 Task: Add the task  Create a new online platform for online legal consultations to the section Knowledge Sharing Sprint in the project BoostPro and add a Due Date to the respective task as 2023/09/27
Action: Mouse moved to (771, 623)
Screenshot: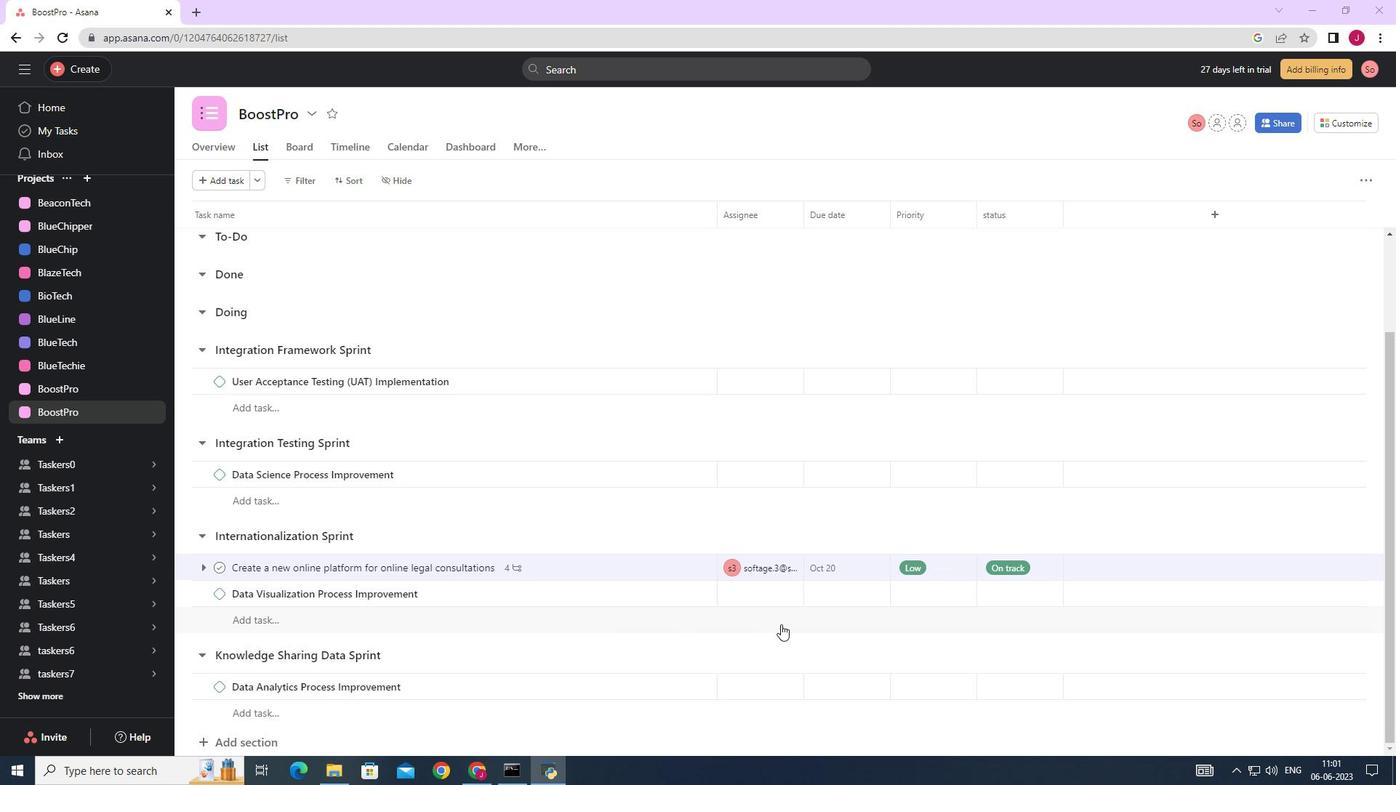 
Action: Mouse scrolled (771, 622) with delta (0, 0)
Screenshot: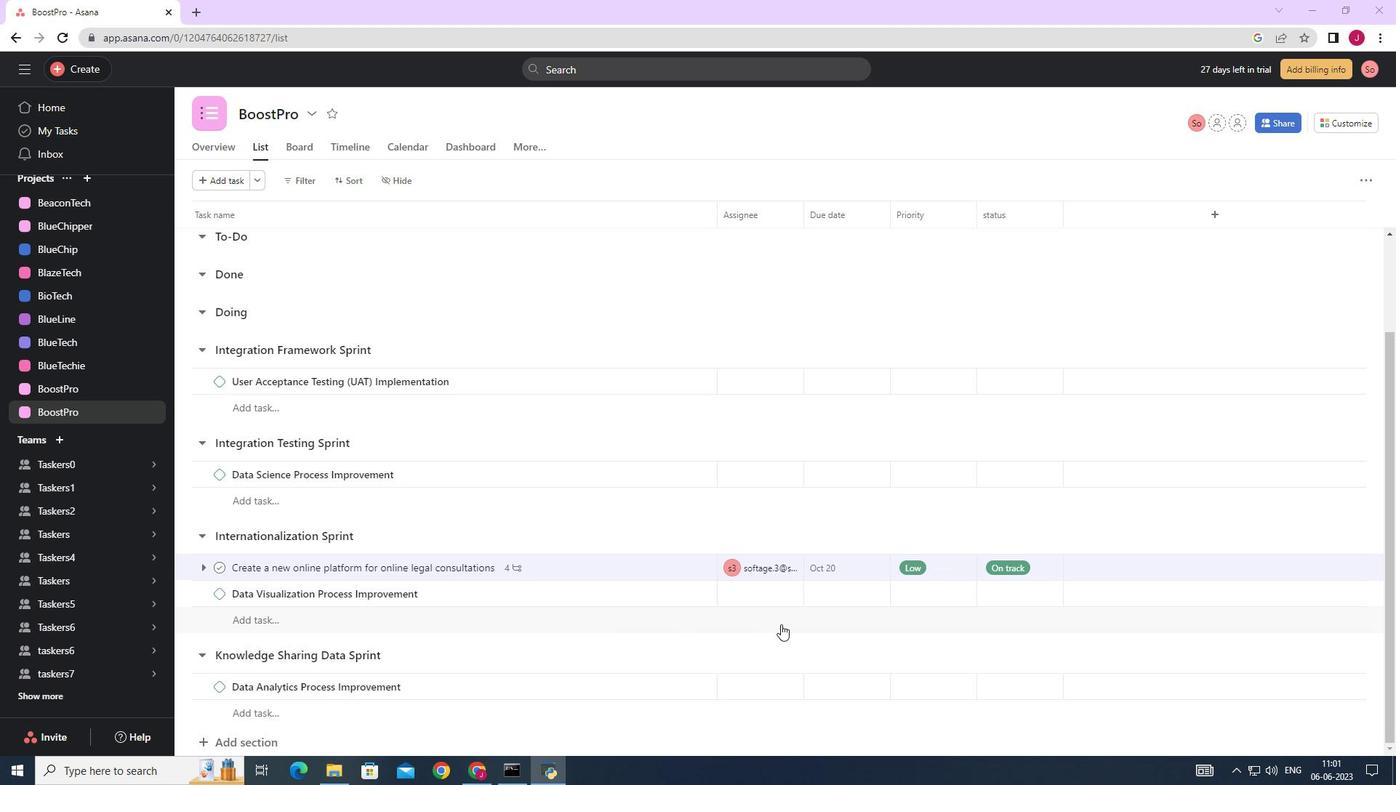 
Action: Mouse moved to (767, 623)
Screenshot: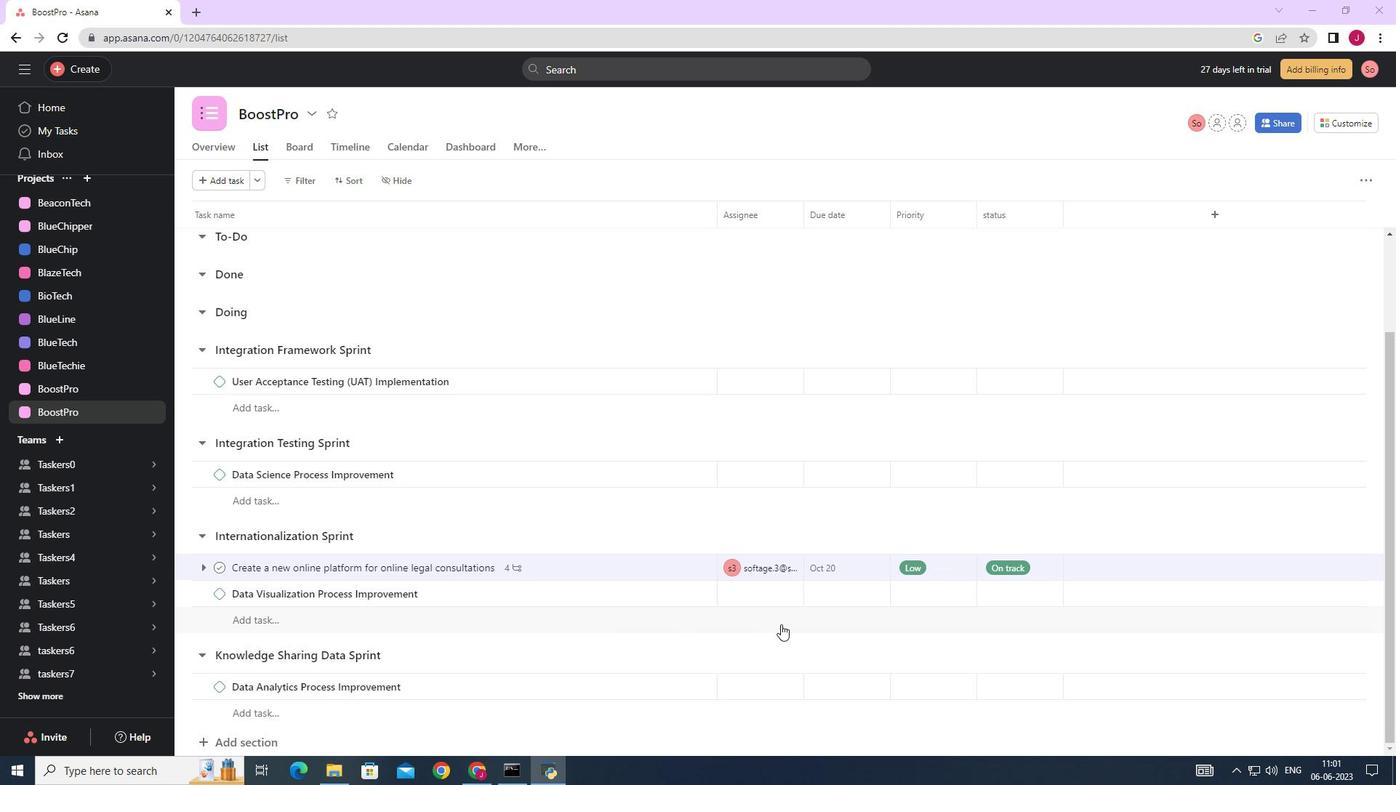 
Action: Mouse scrolled (767, 622) with delta (0, 0)
Screenshot: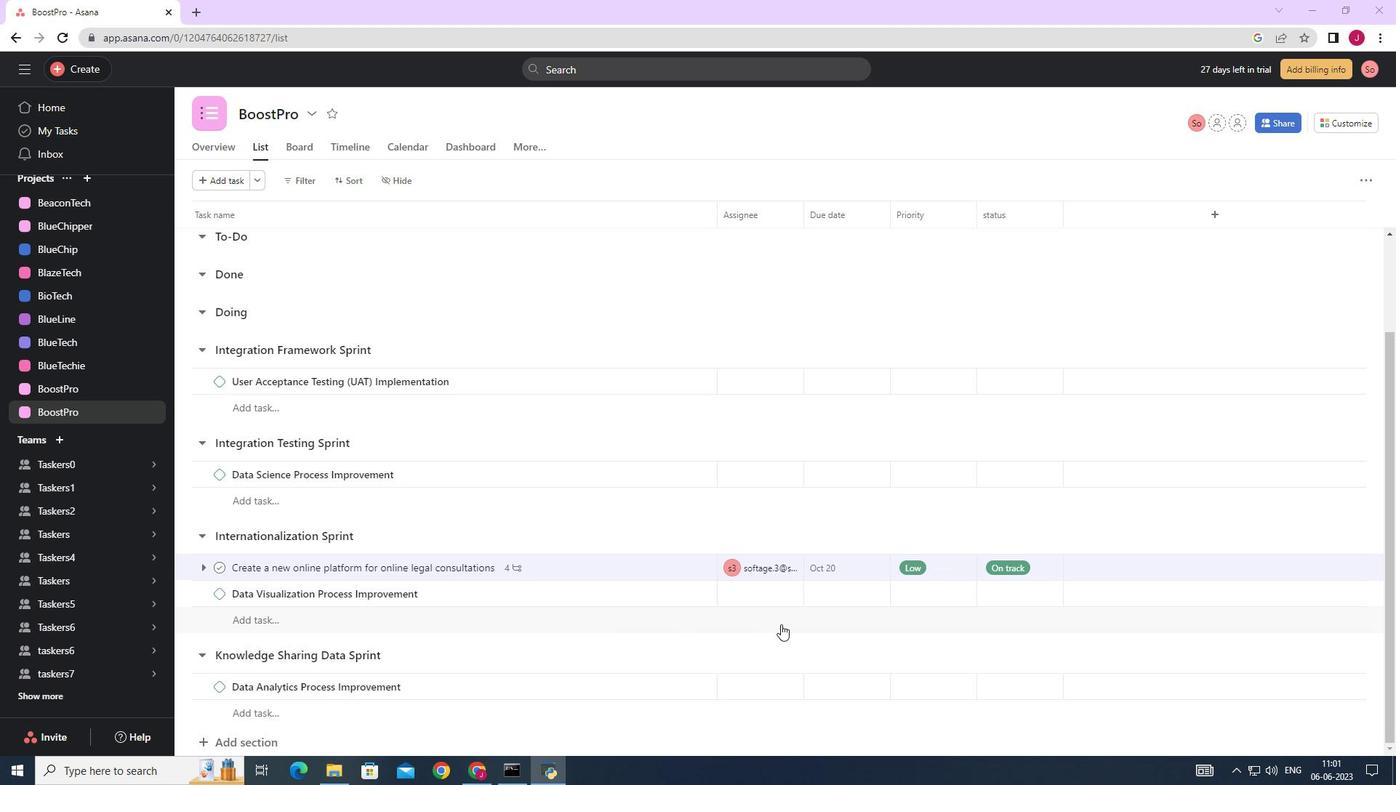 
Action: Mouse moved to (764, 623)
Screenshot: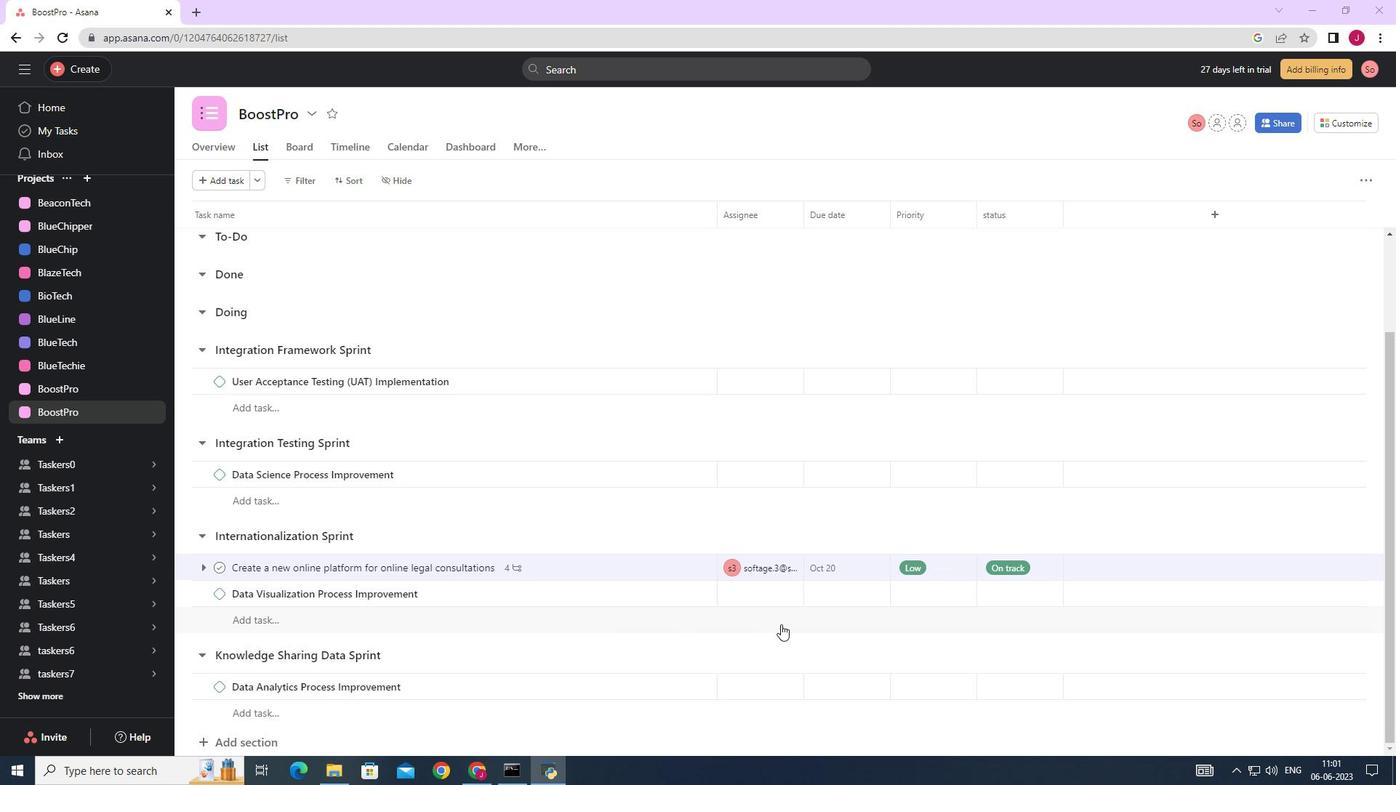 
Action: Mouse scrolled (764, 622) with delta (0, 0)
Screenshot: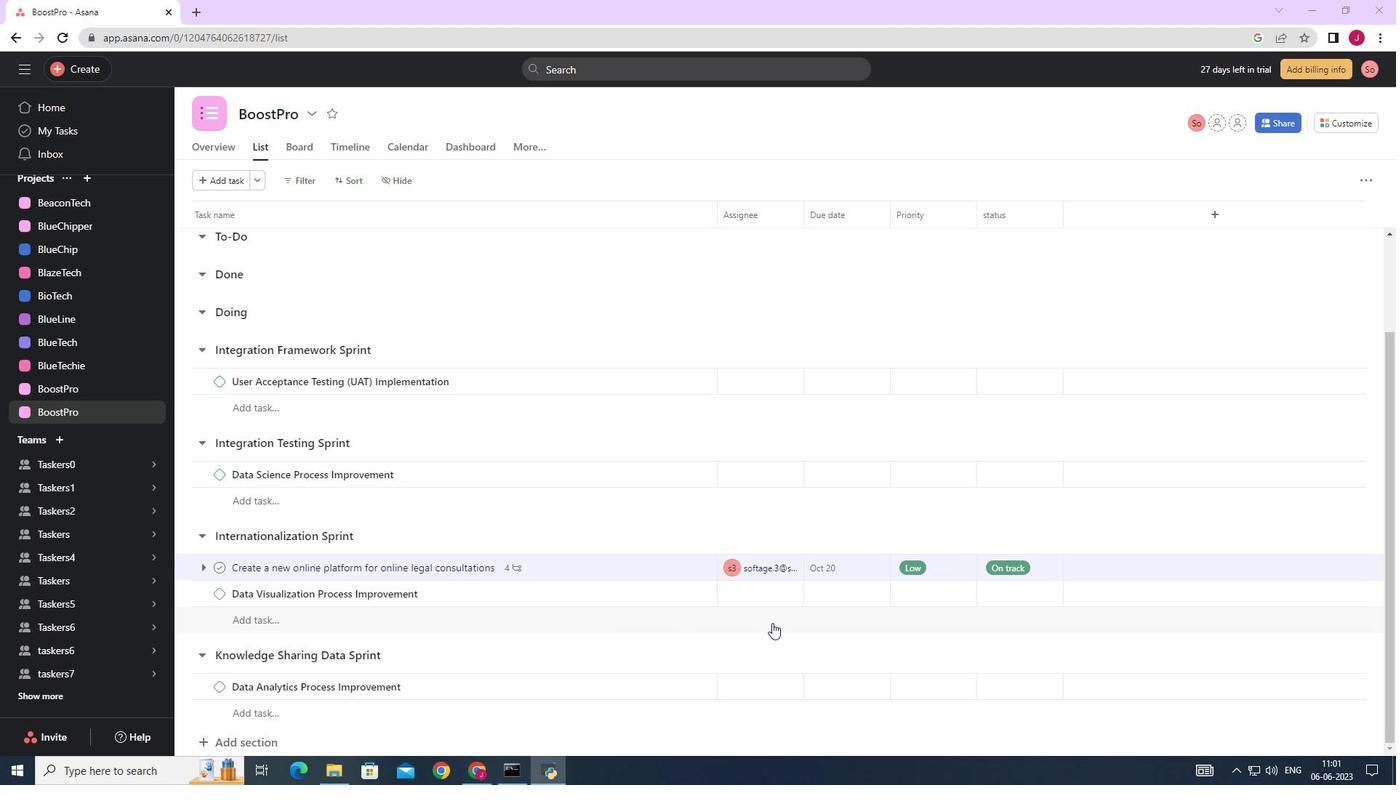 
Action: Mouse moved to (762, 622)
Screenshot: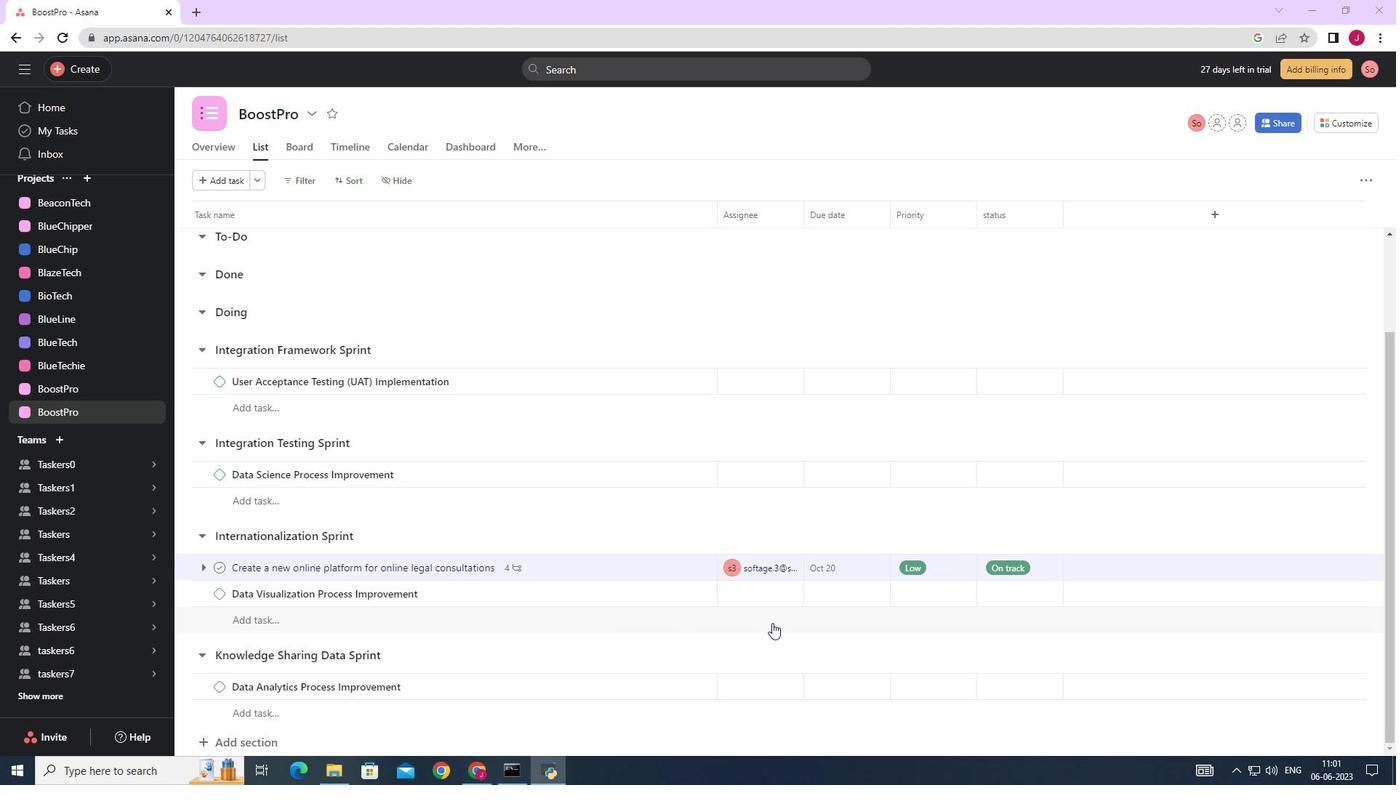 
Action: Mouse scrolled (762, 621) with delta (0, 0)
Screenshot: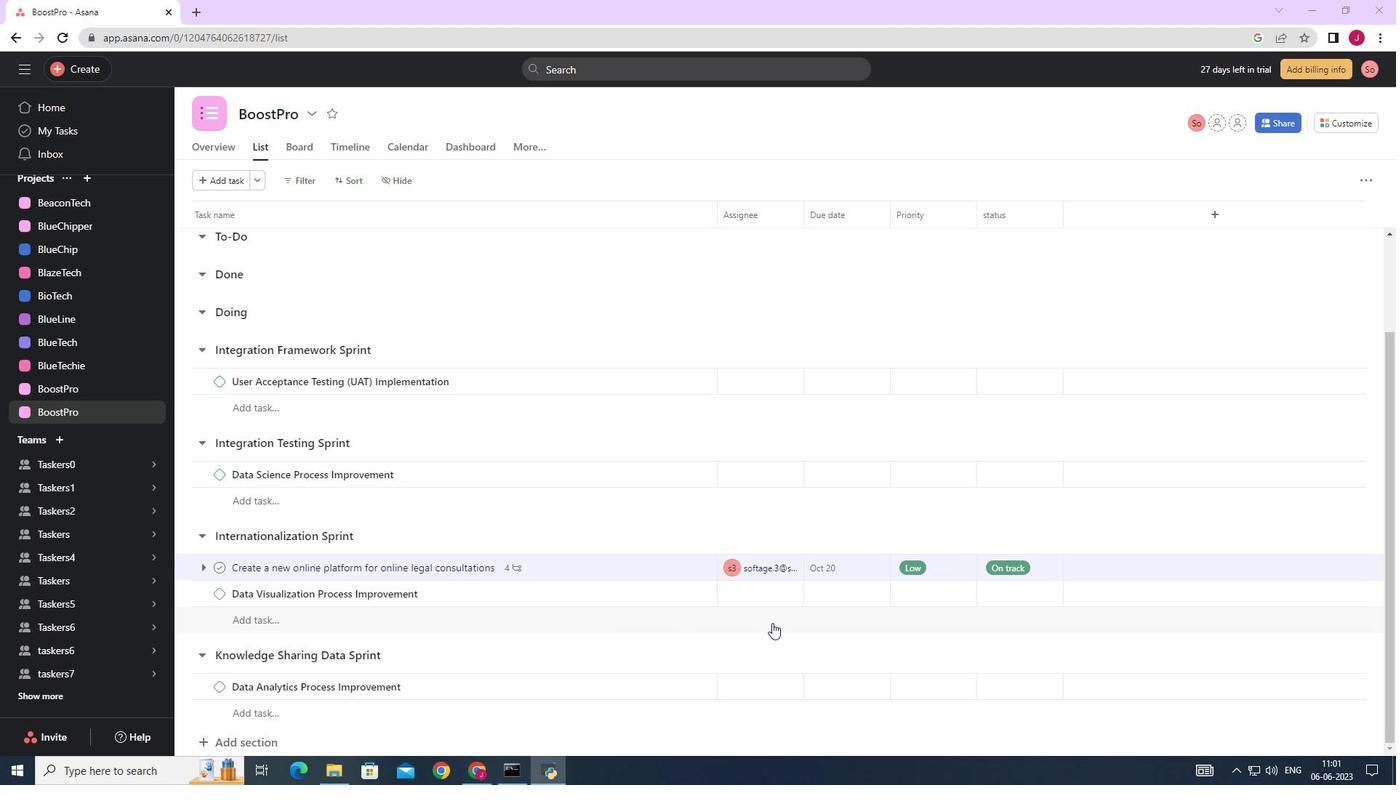 
Action: Mouse moved to (760, 622)
Screenshot: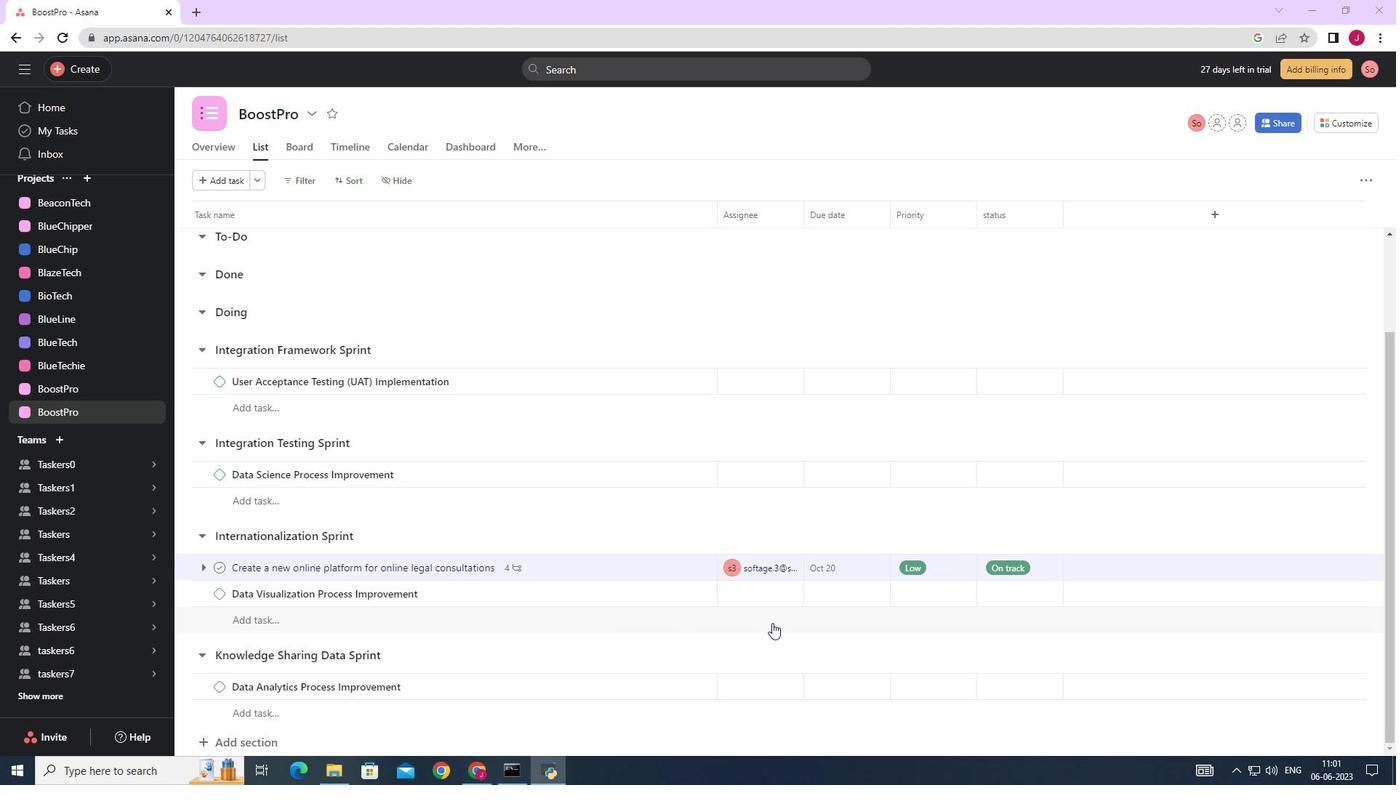 
Action: Mouse scrolled (760, 621) with delta (0, 0)
Screenshot: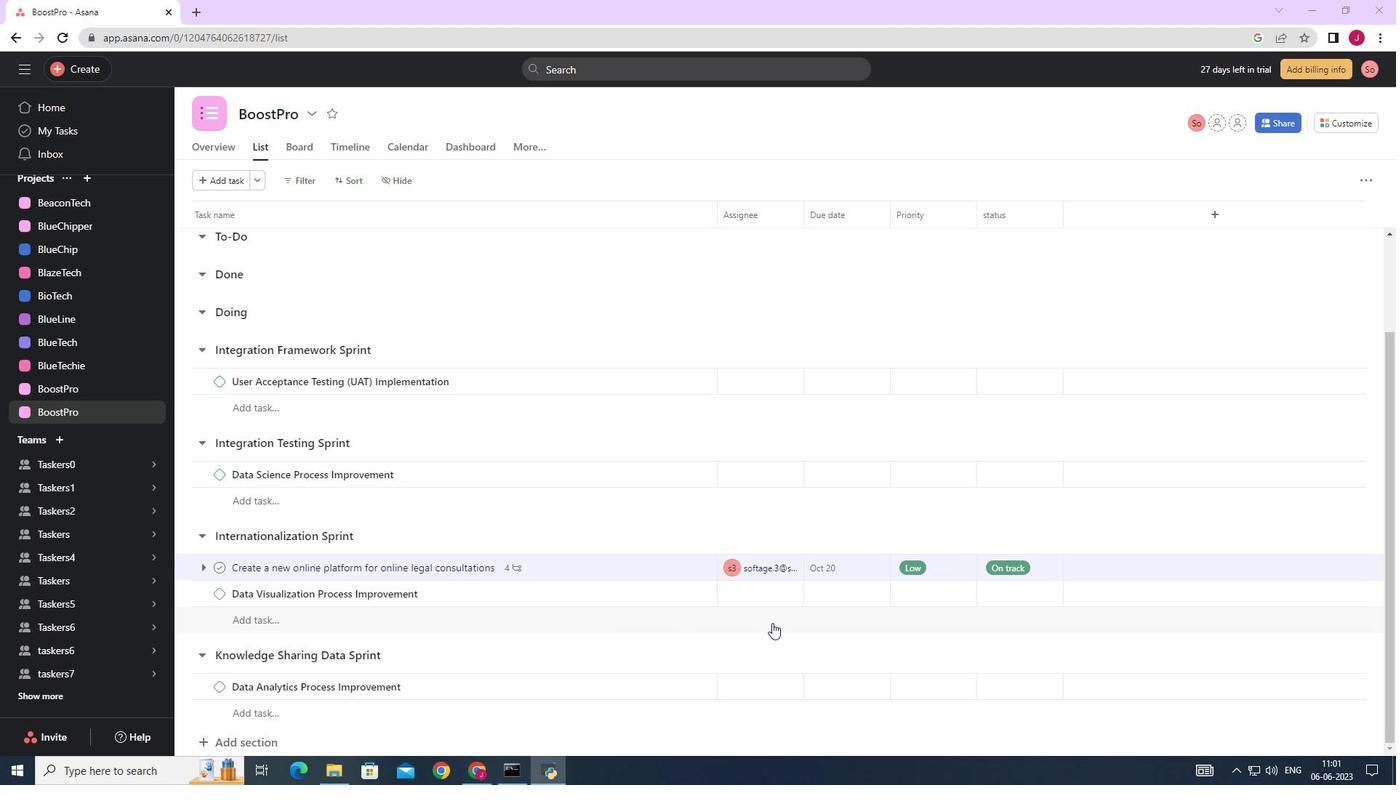 
Action: Mouse moved to (678, 568)
Screenshot: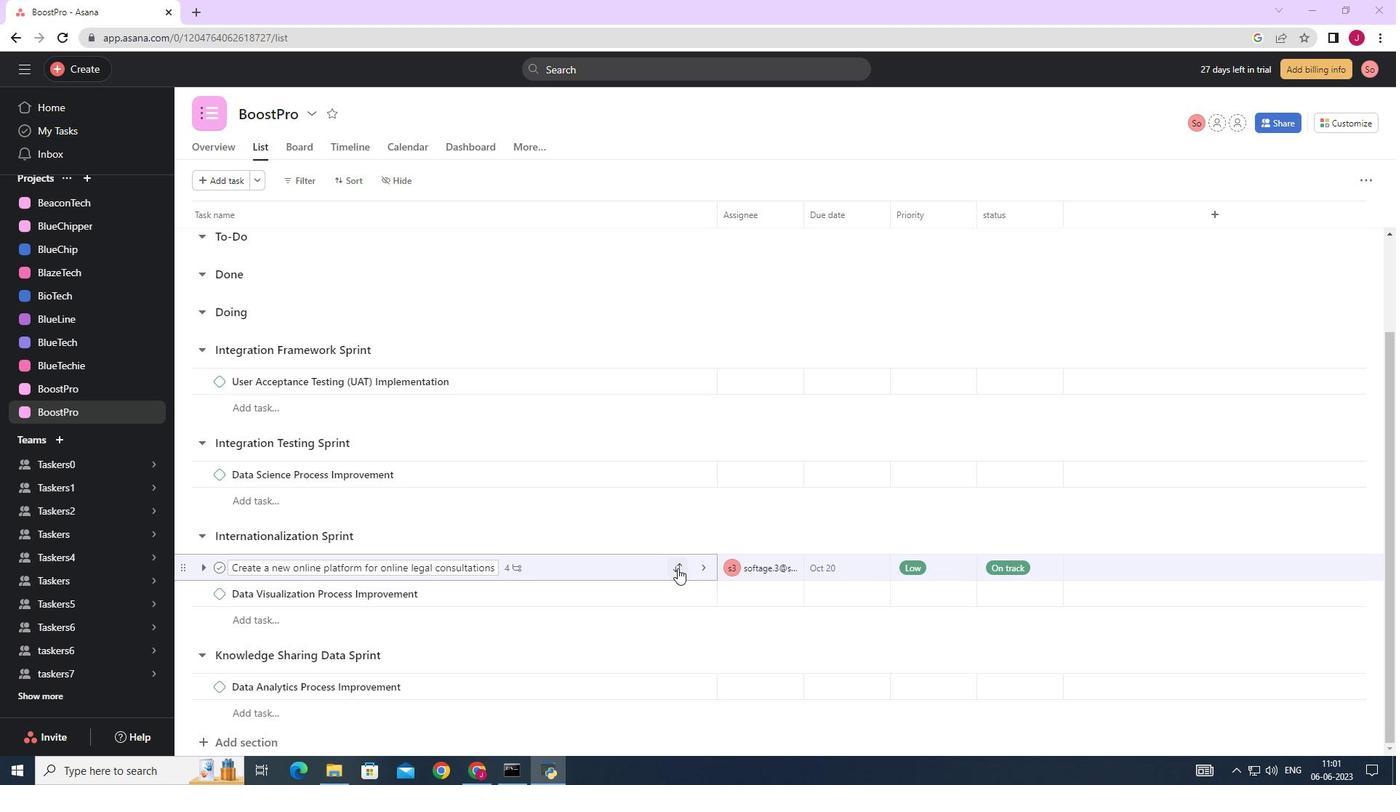 
Action: Mouse pressed left at (678, 568)
Screenshot: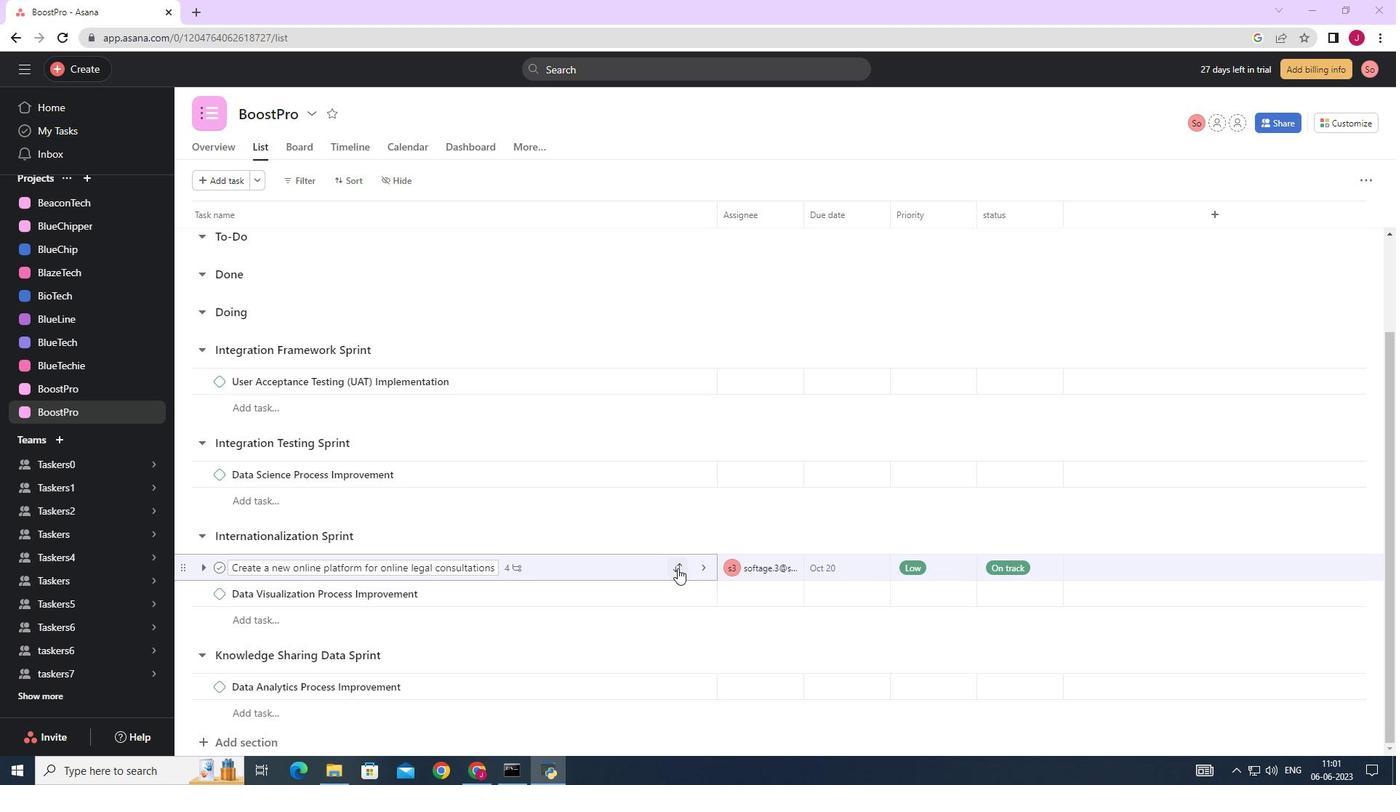 
Action: Mouse moved to (609, 543)
Screenshot: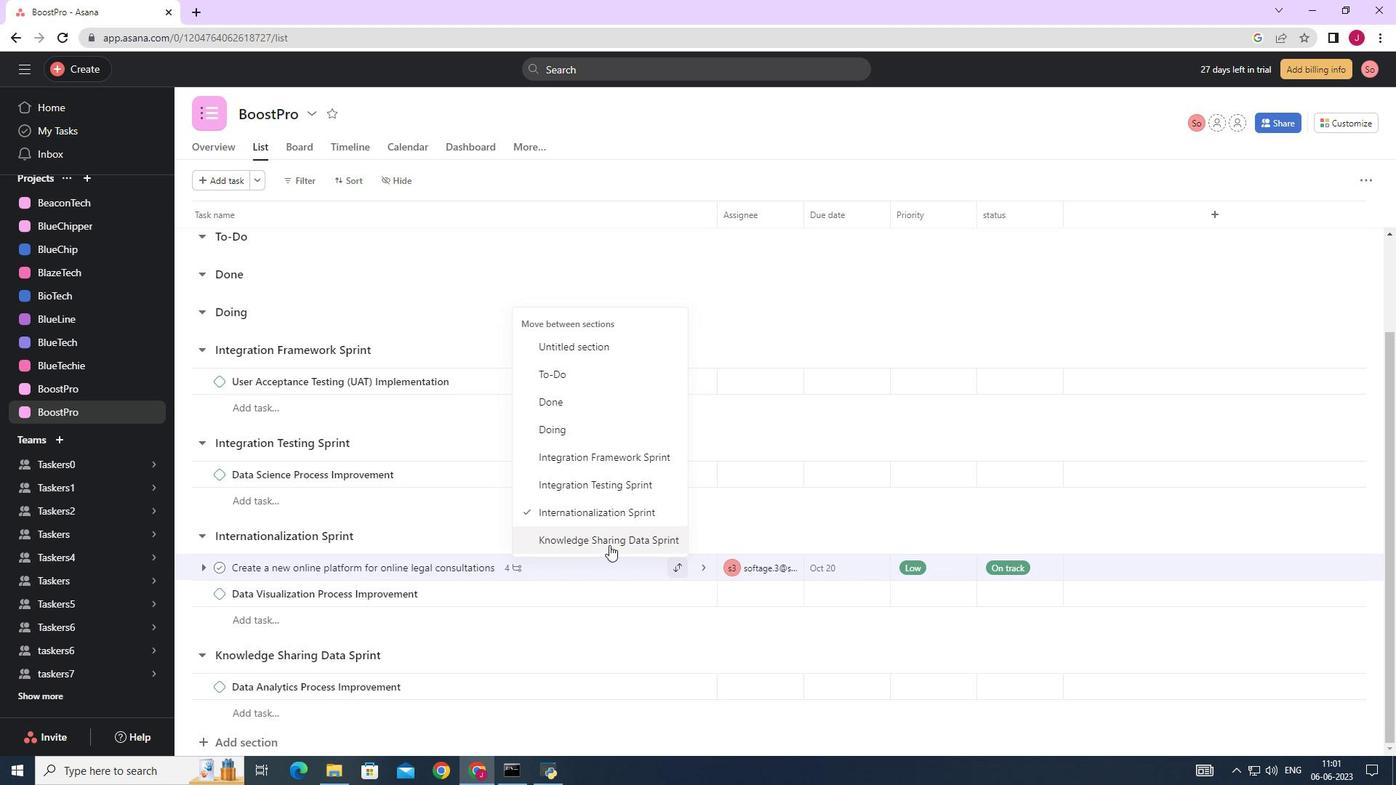 
Action: Mouse pressed left at (609, 543)
Screenshot: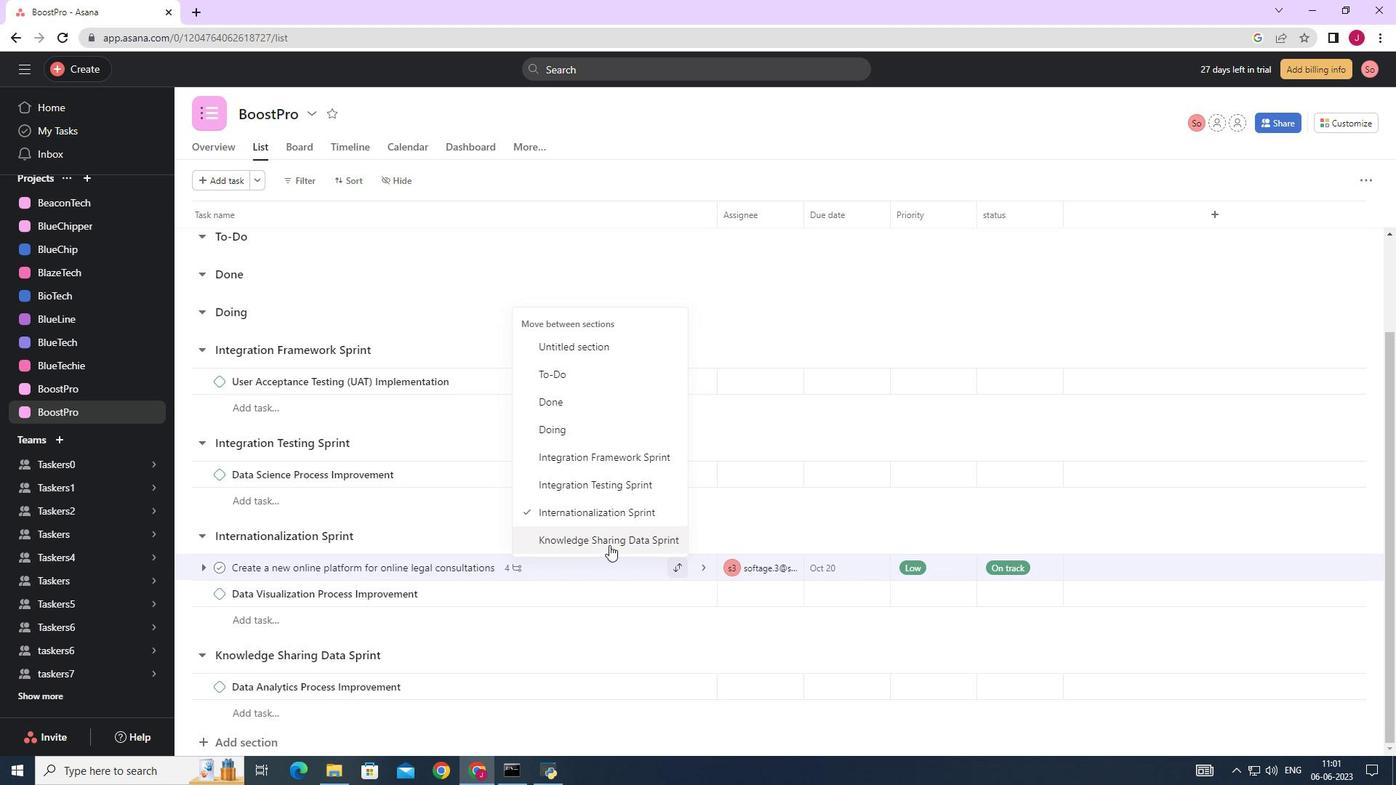 
Action: Mouse moved to (877, 661)
Screenshot: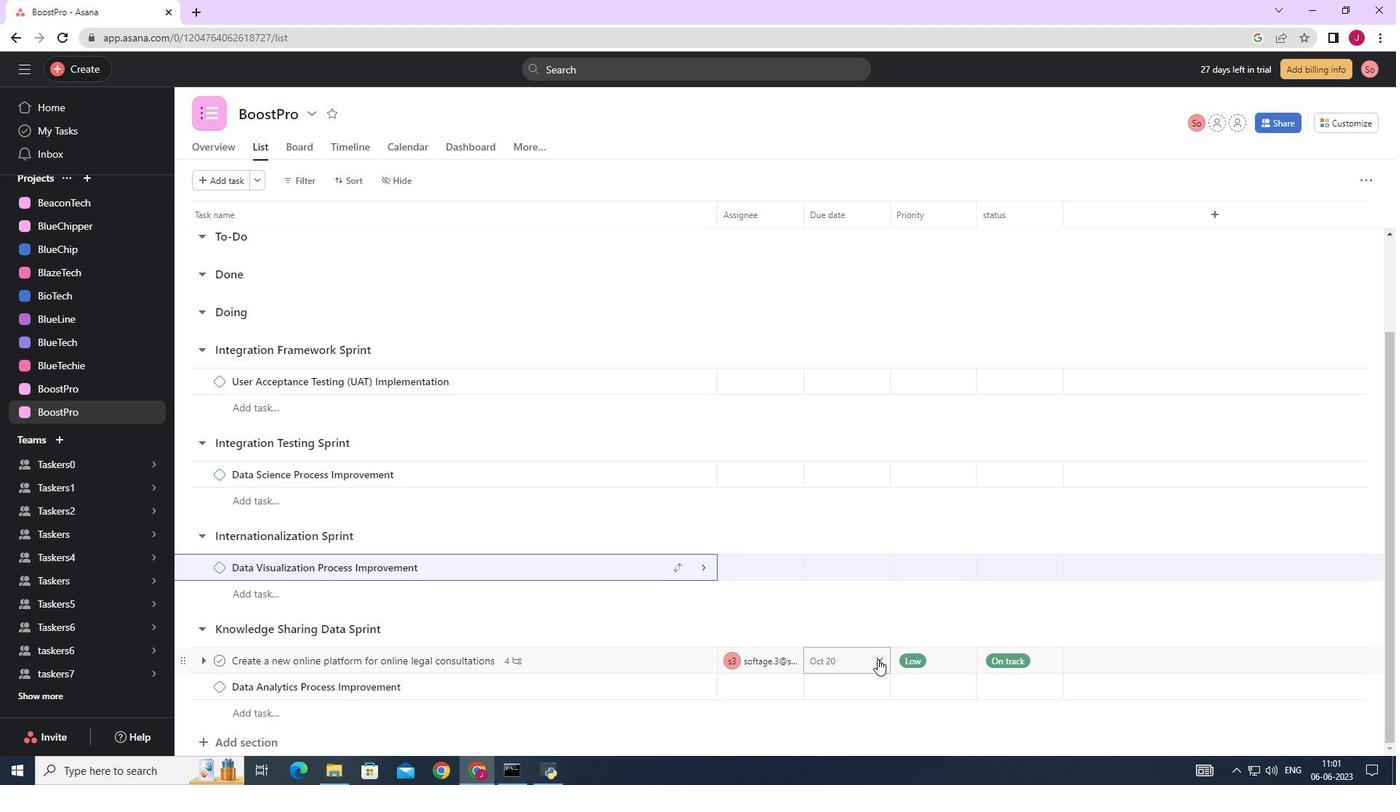 
Action: Mouse pressed left at (877, 661)
Screenshot: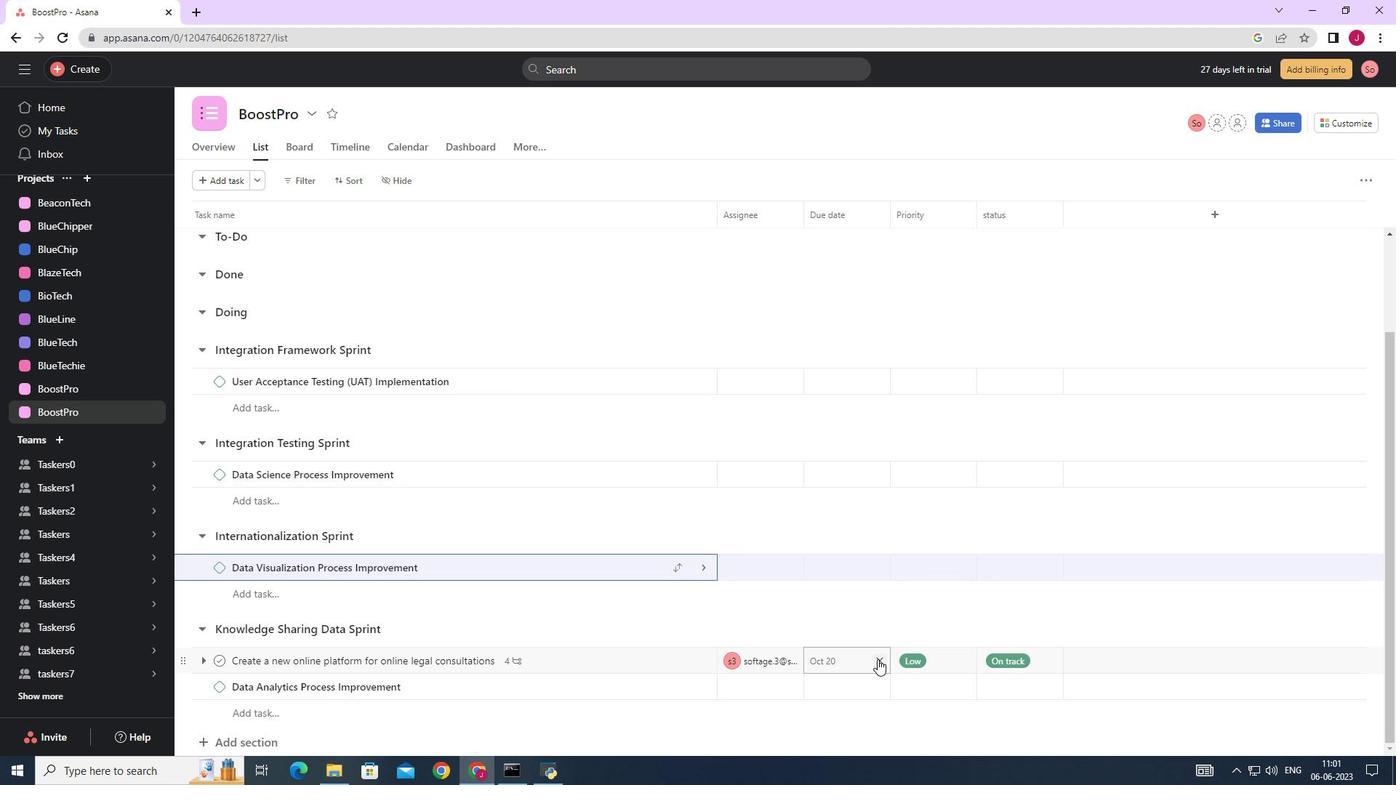 
Action: Mouse moved to (856, 662)
Screenshot: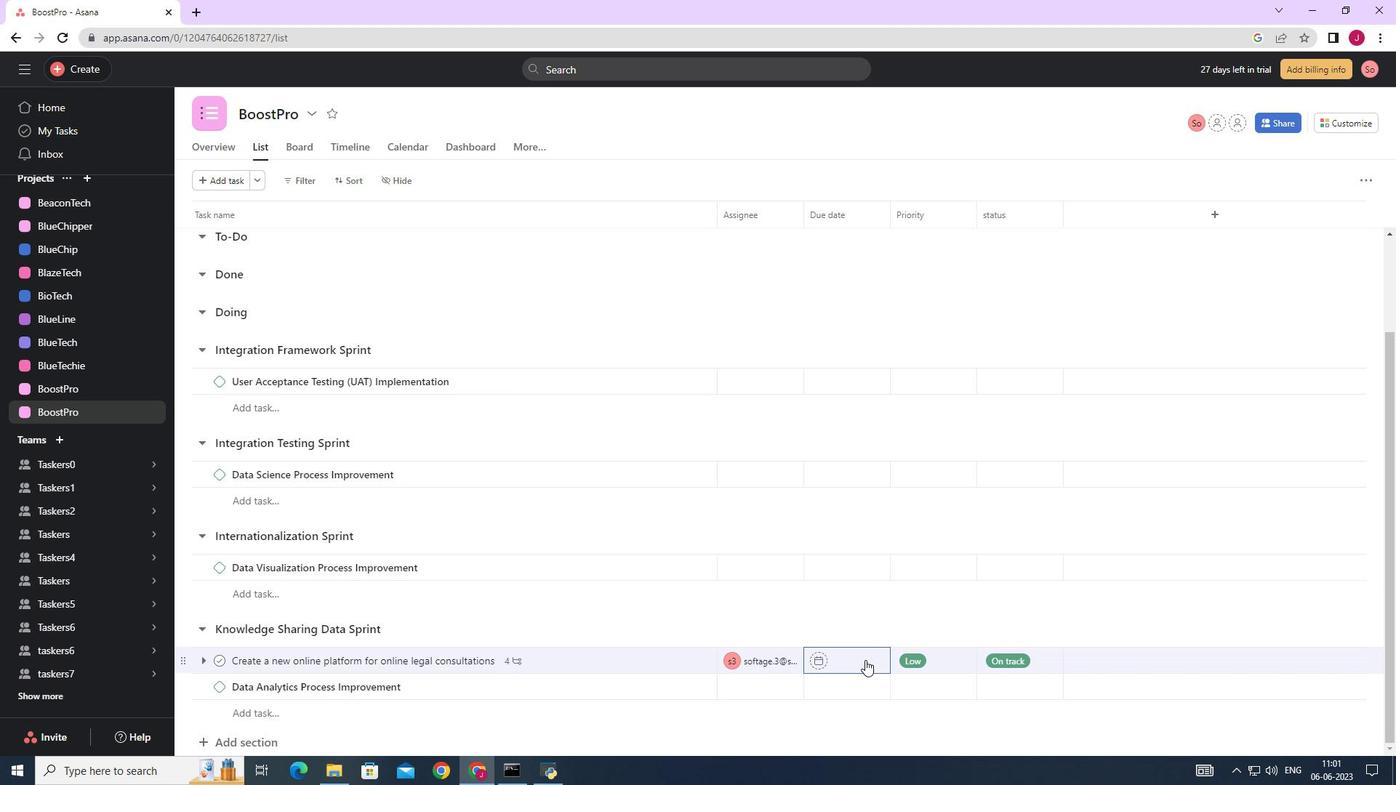 
Action: Mouse pressed left at (856, 662)
Screenshot: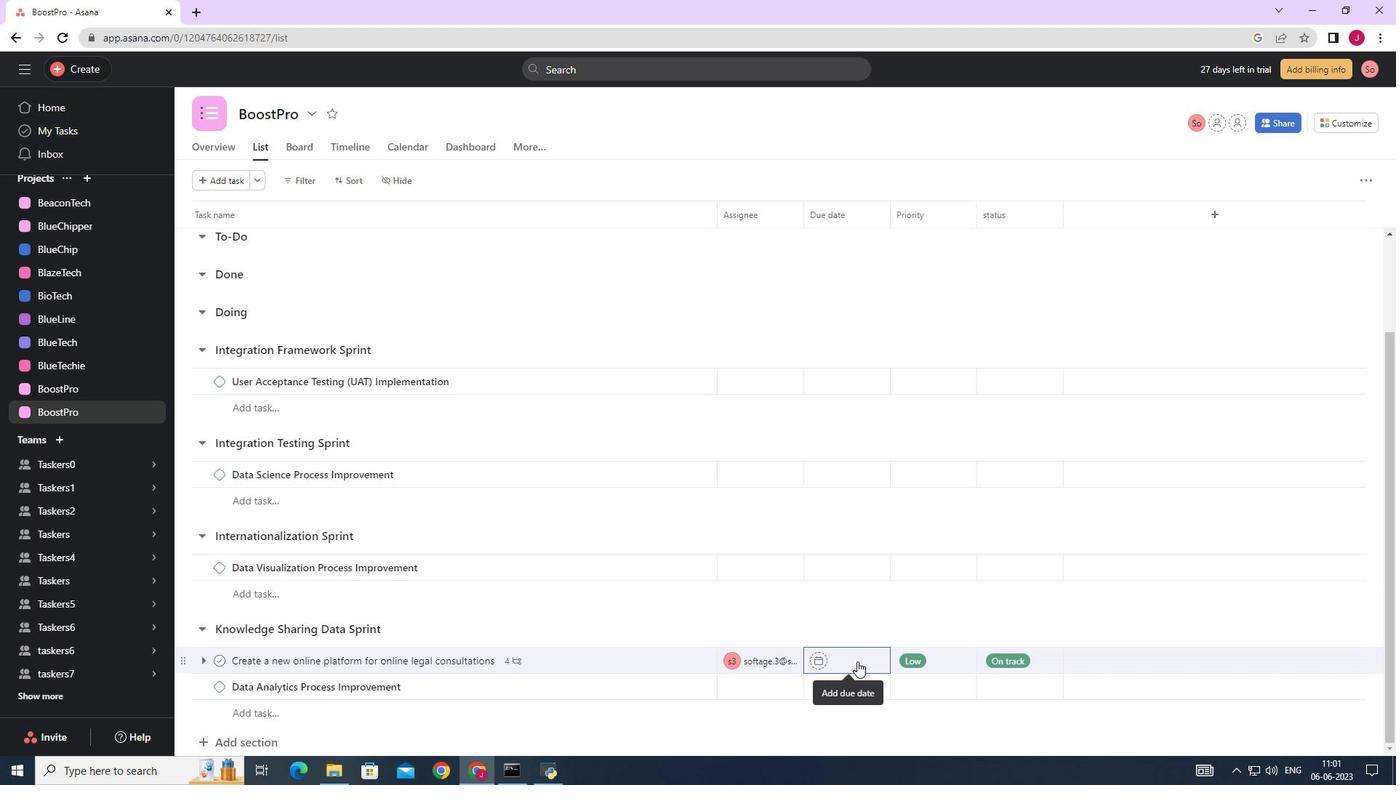 
Action: Mouse moved to (992, 429)
Screenshot: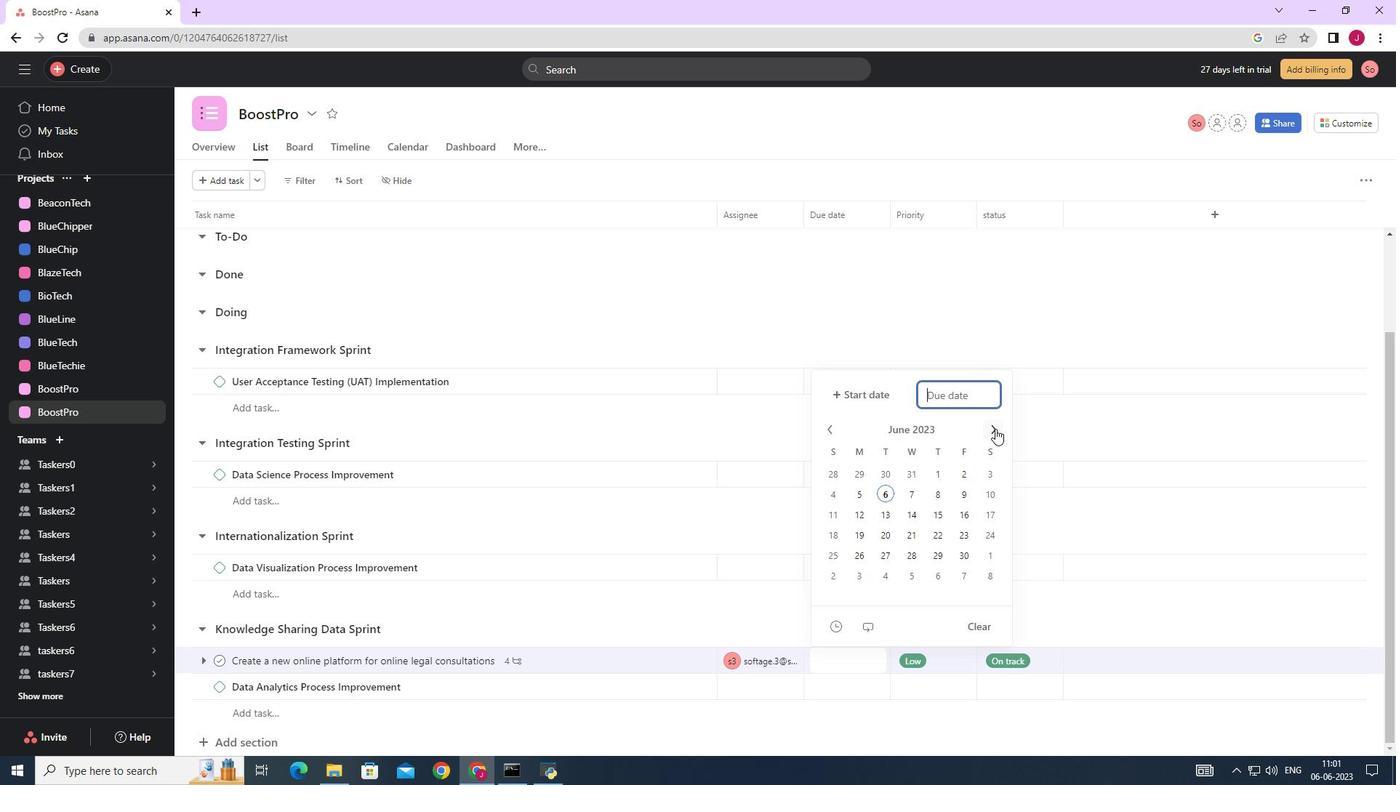 
Action: Mouse pressed left at (992, 429)
Screenshot: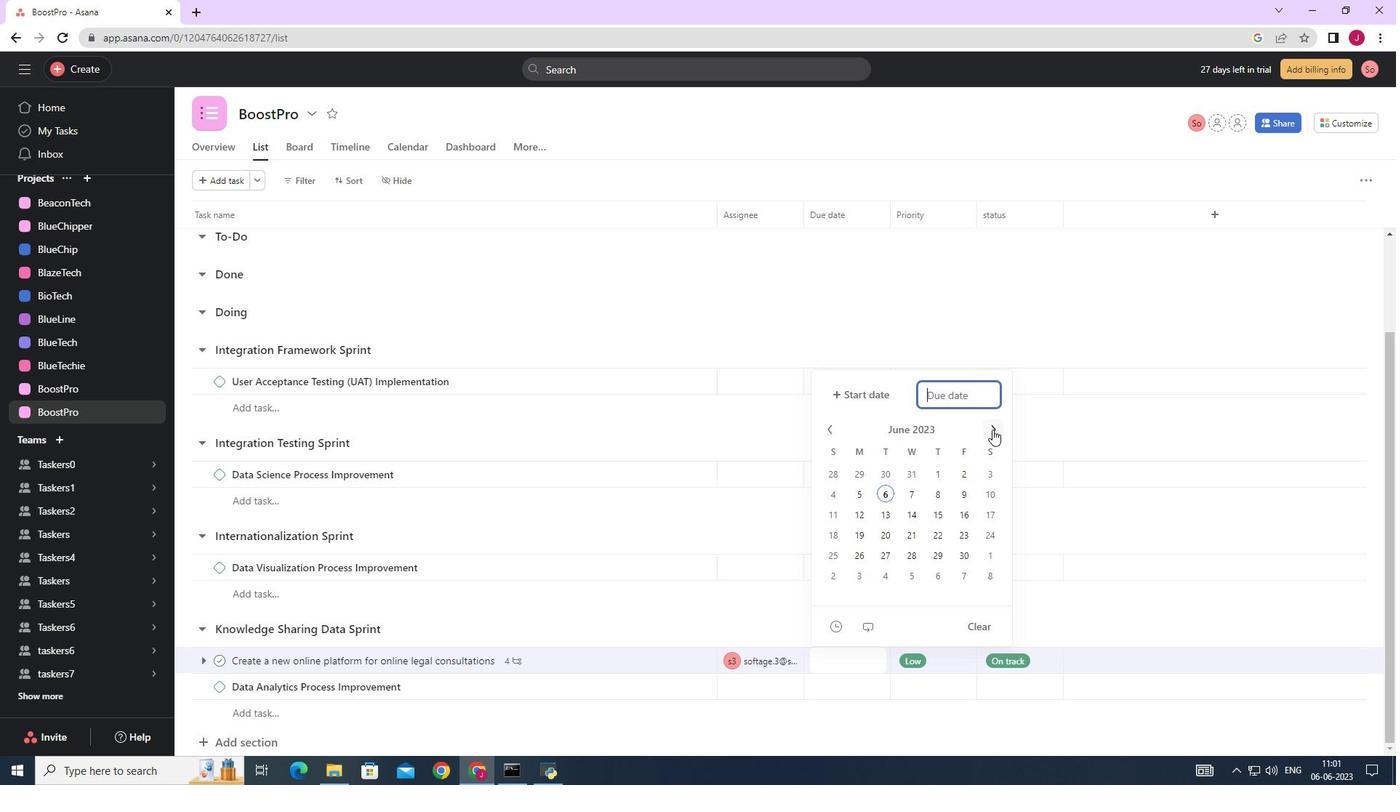 
Action: Mouse pressed left at (992, 429)
Screenshot: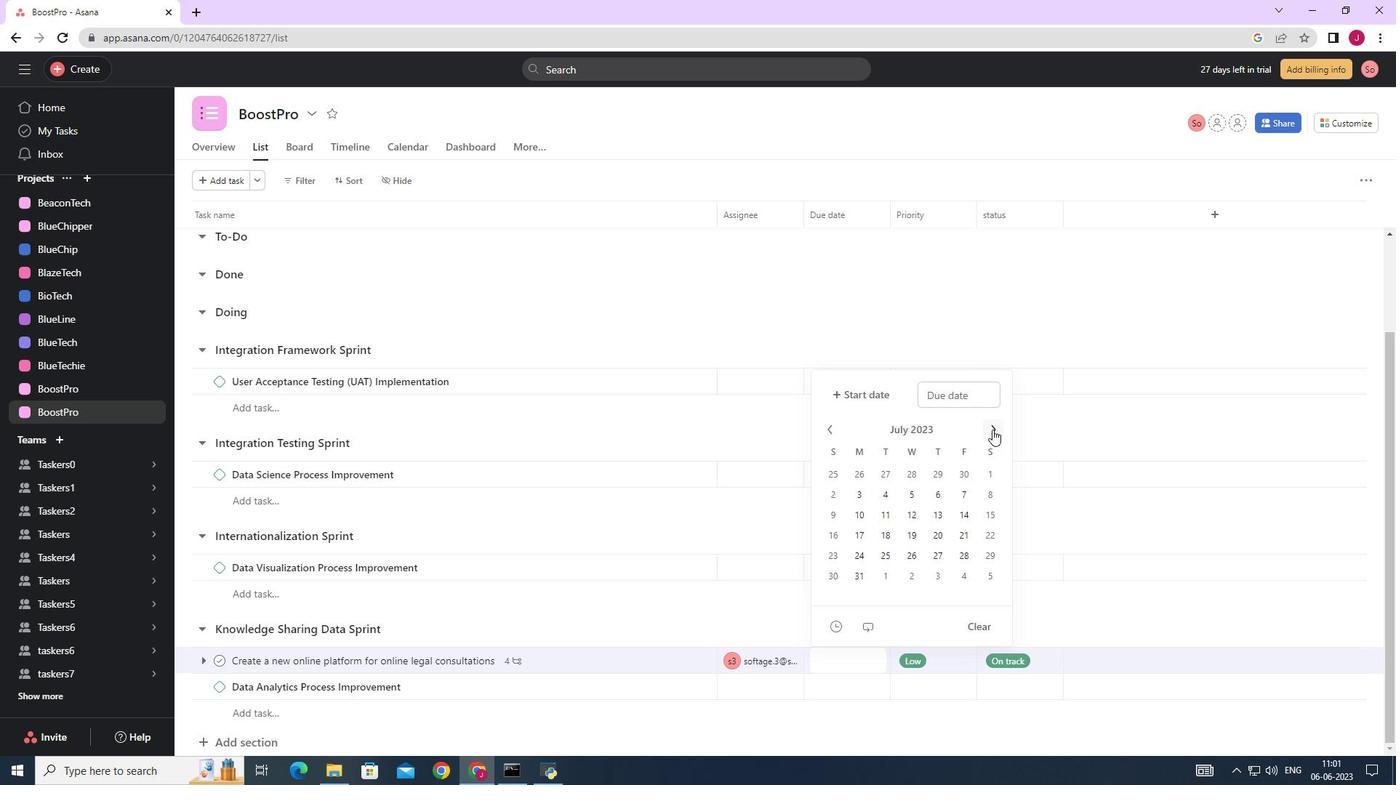 
Action: Mouse pressed left at (992, 429)
Screenshot: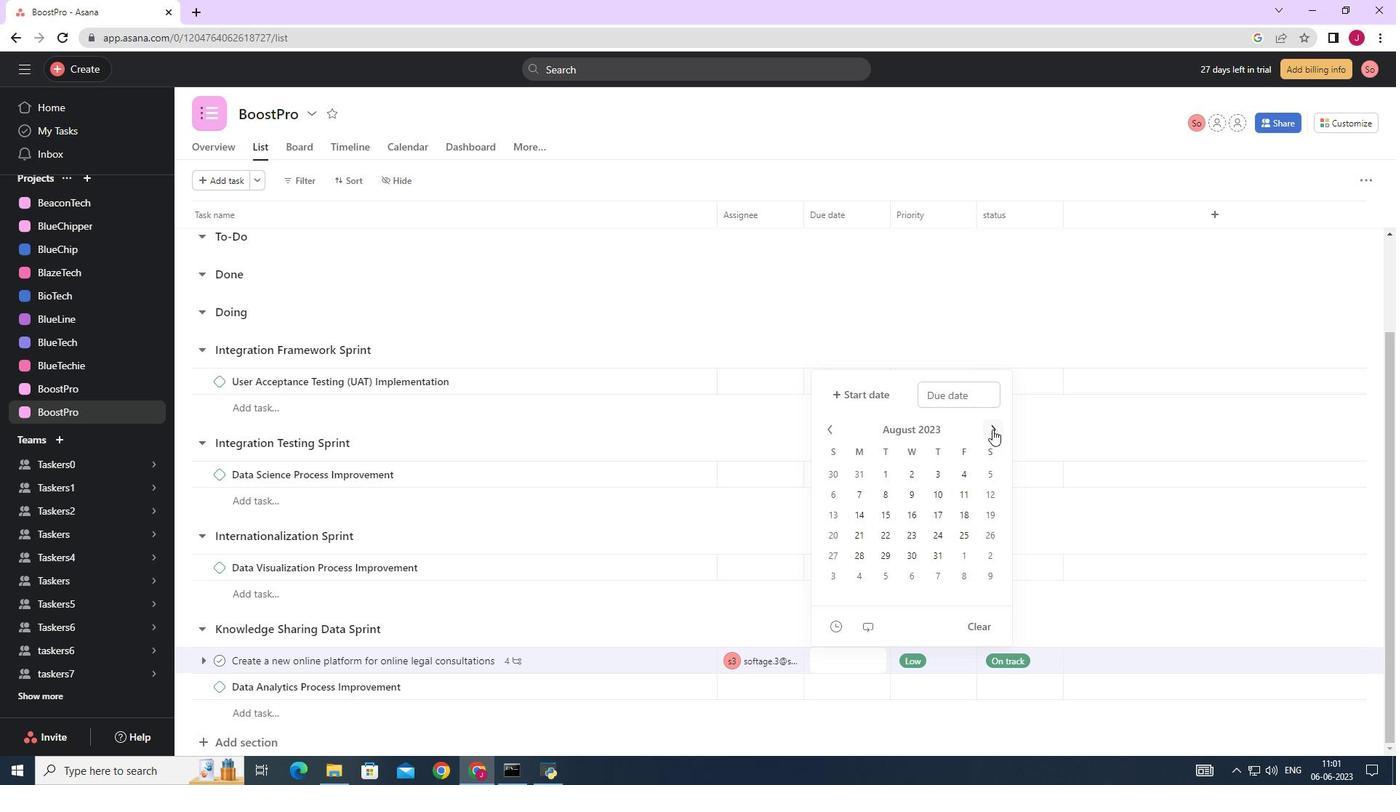 
Action: Mouse moved to (914, 555)
Screenshot: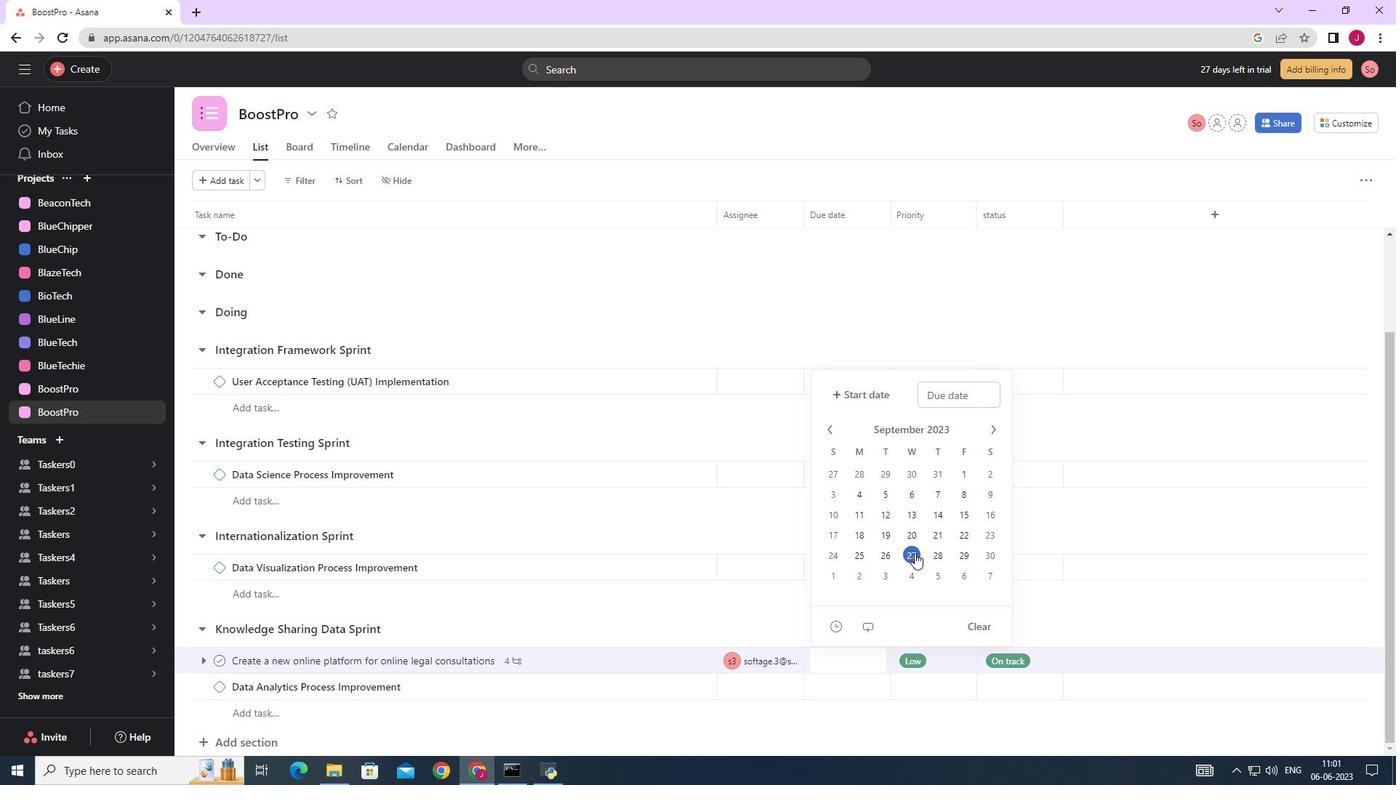
Action: Mouse pressed left at (914, 555)
Screenshot: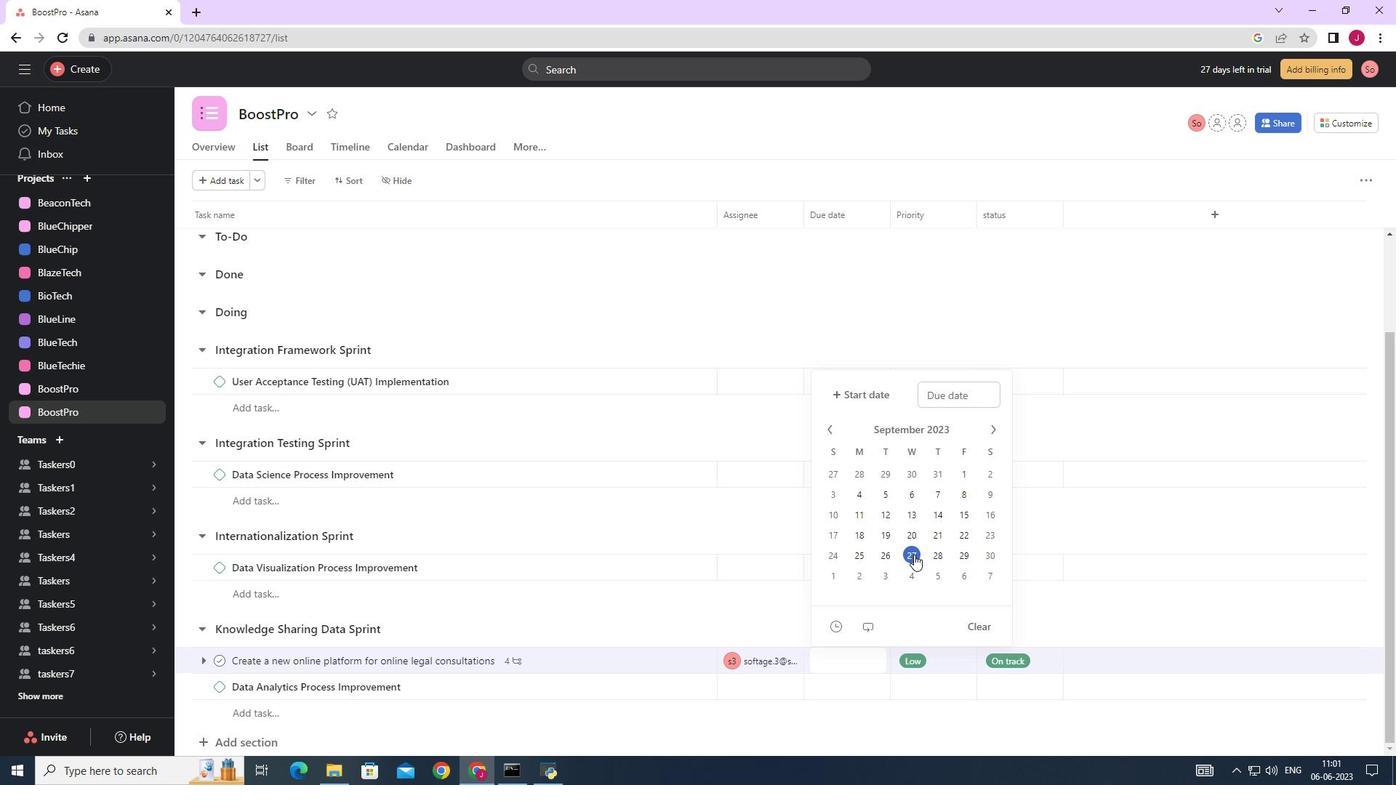 
Action: Mouse moved to (1044, 318)
Screenshot: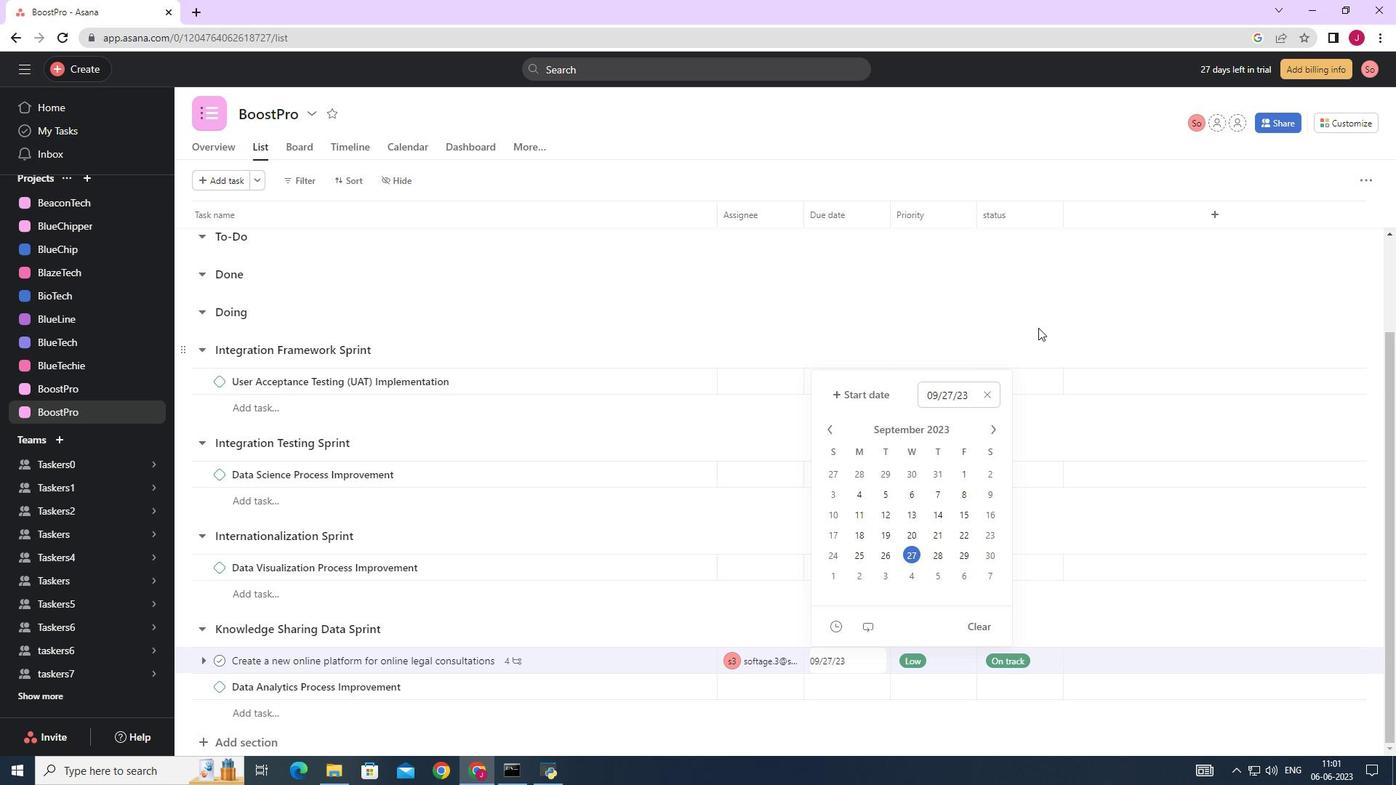 
Action: Mouse pressed left at (1044, 318)
Screenshot: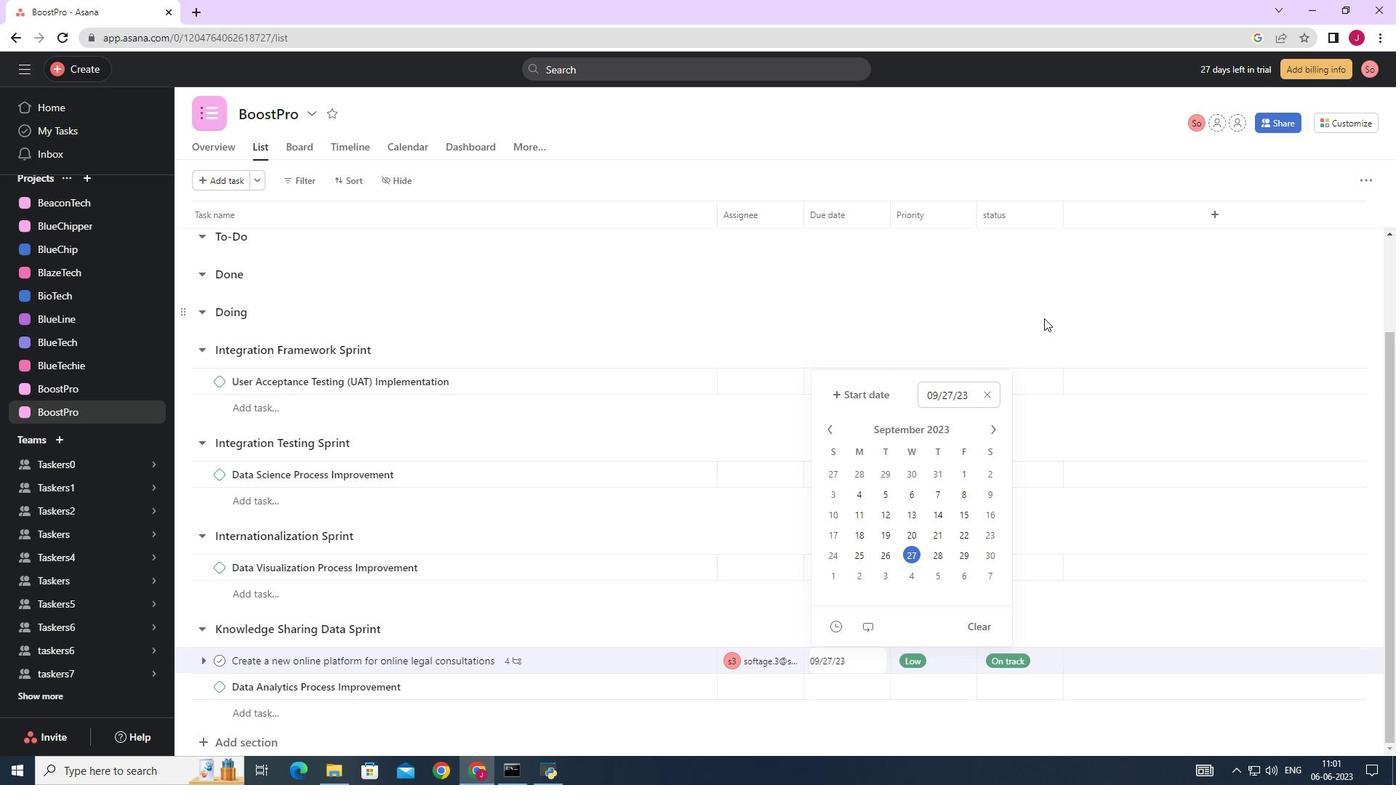 
Action: Mouse moved to (1045, 317)
Screenshot: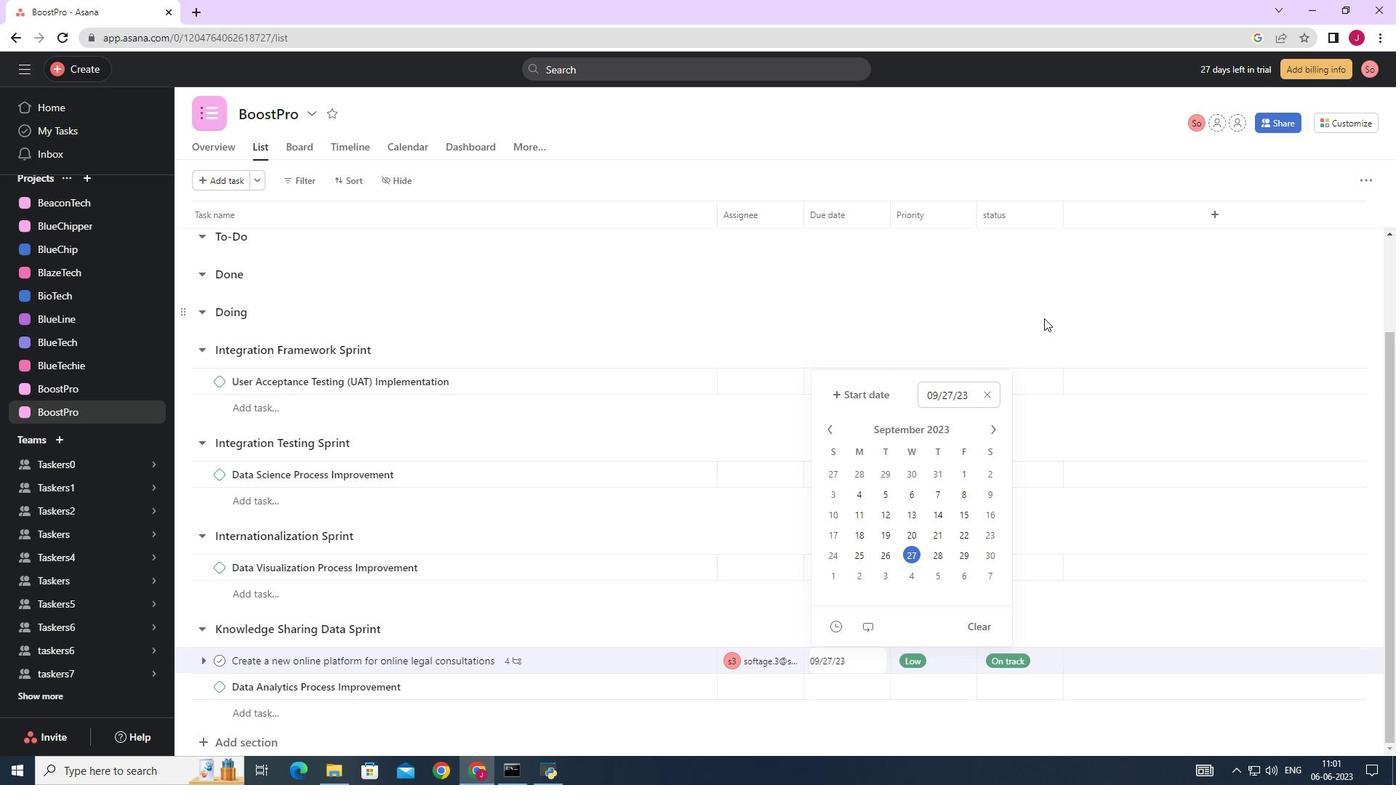 
